Task: Create a section Cloud Security Sprint and in the section, add a milestone Search Engine Marketing (SEM) Implementation in the project AgileHarbor
Action: Mouse moved to (95, 484)
Screenshot: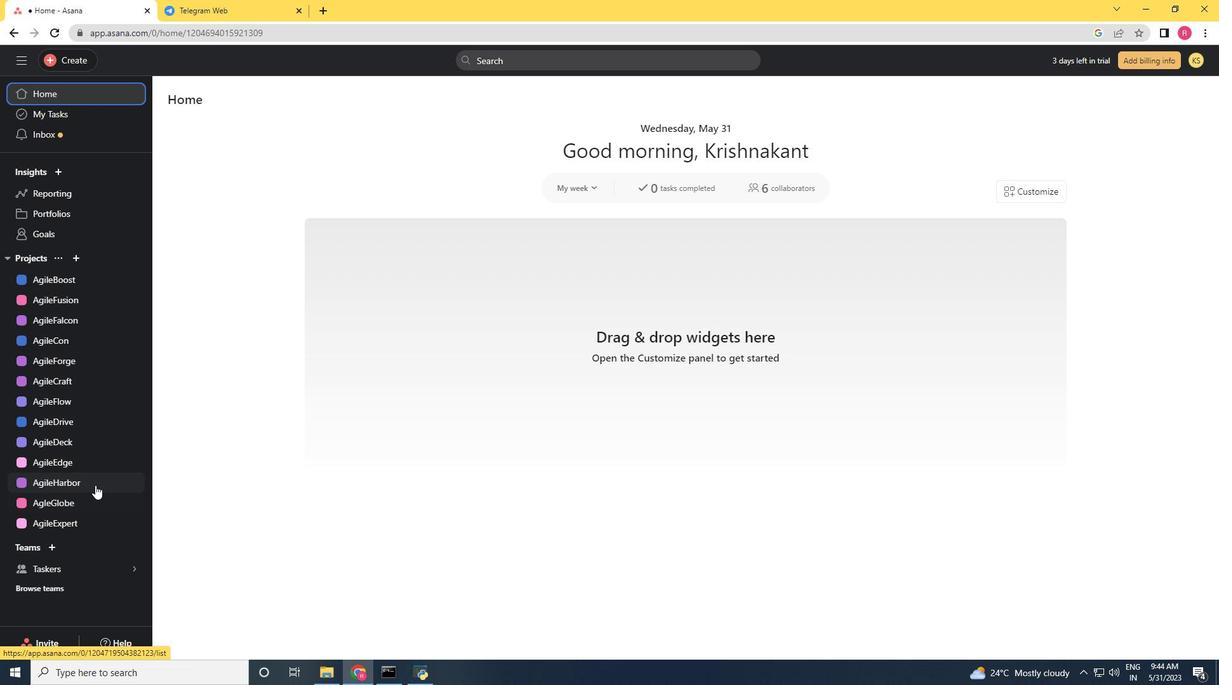 
Action: Mouse pressed left at (95, 484)
Screenshot: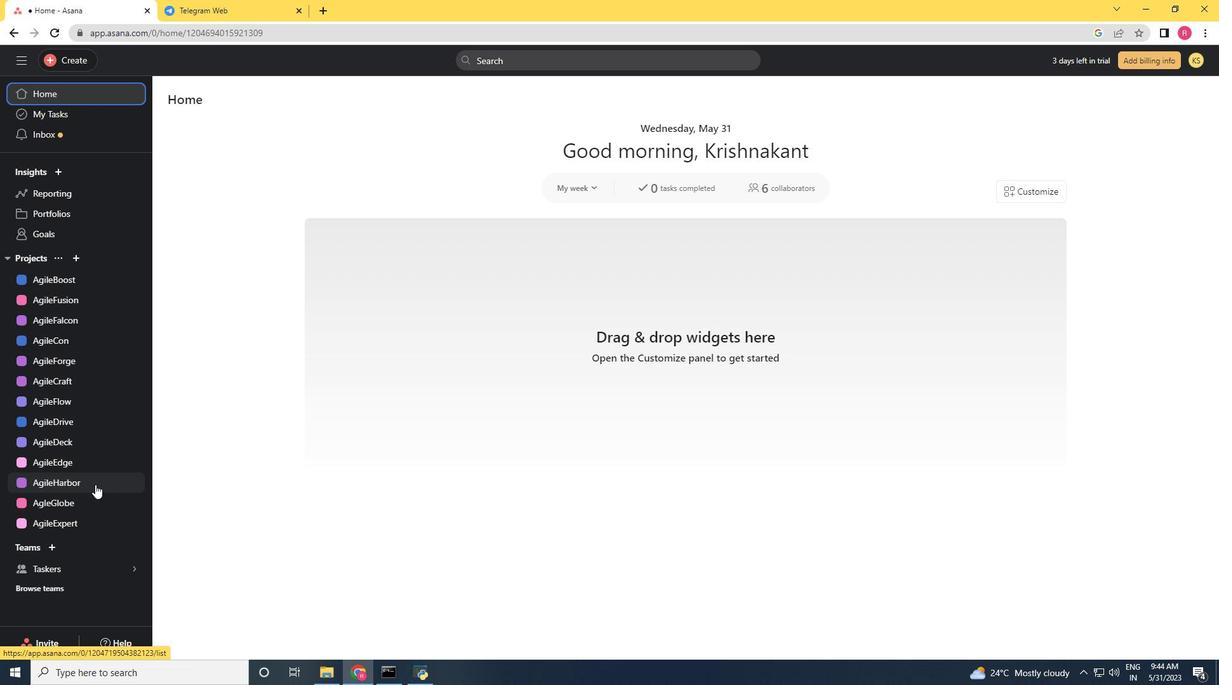 
Action: Mouse moved to (225, 591)
Screenshot: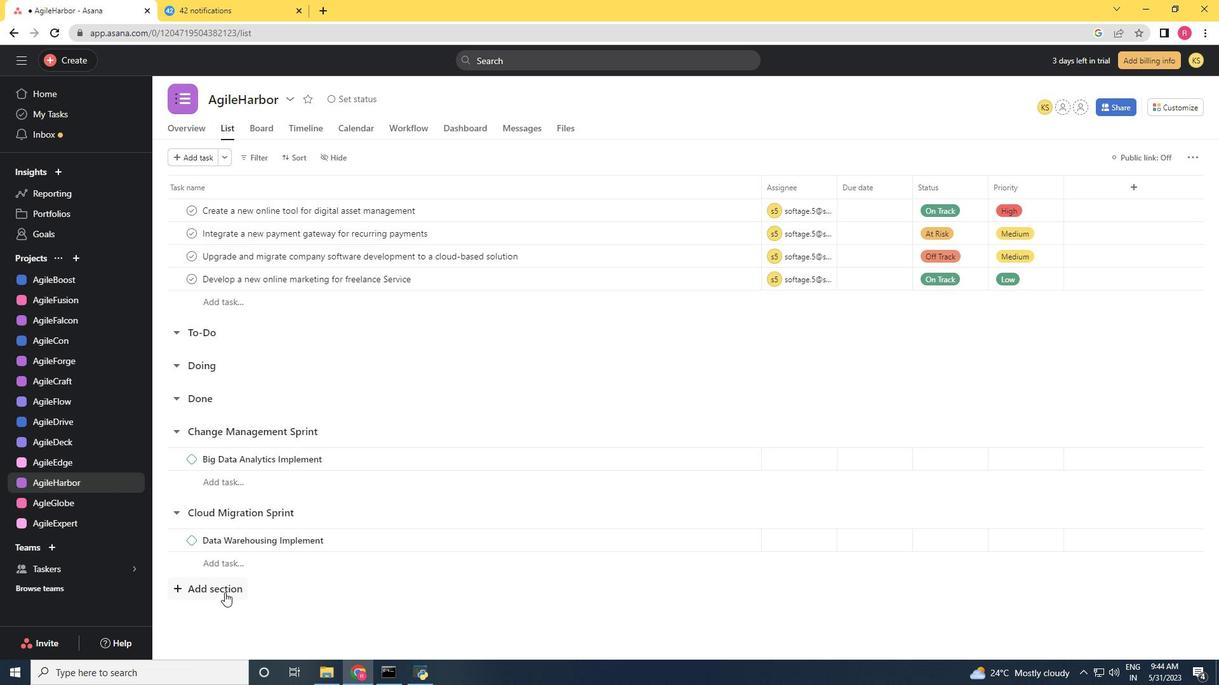 
Action: Mouse pressed left at (225, 591)
Screenshot: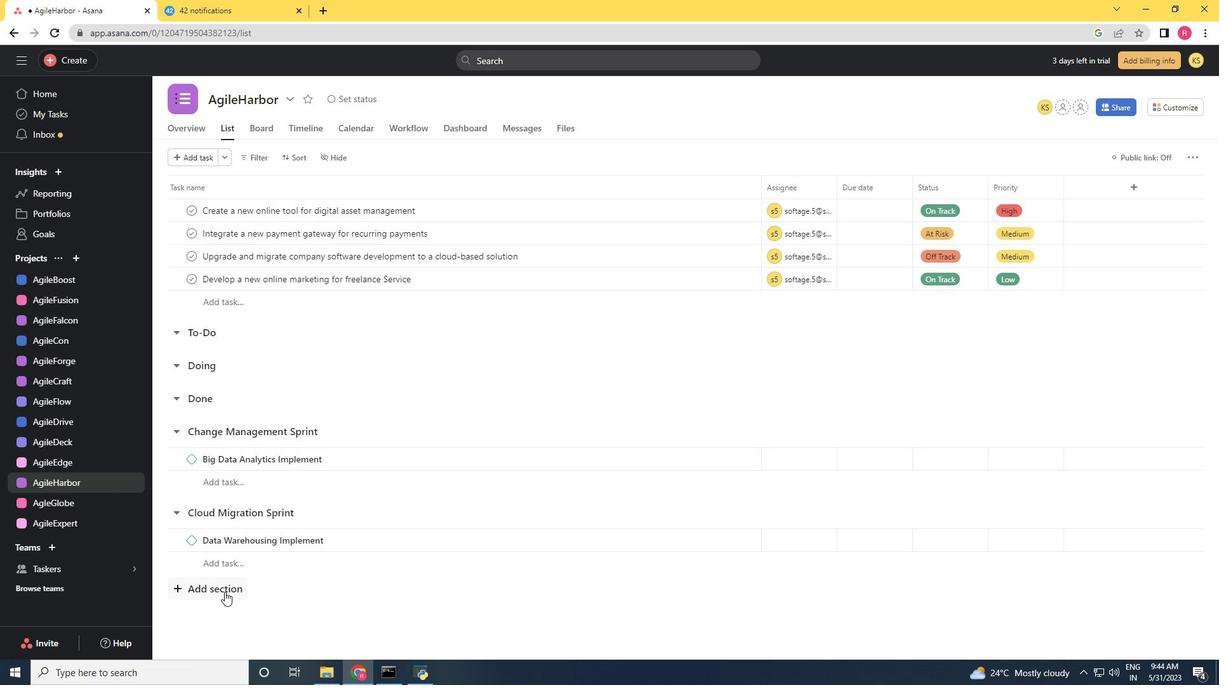 
Action: Mouse moved to (460, 511)
Screenshot: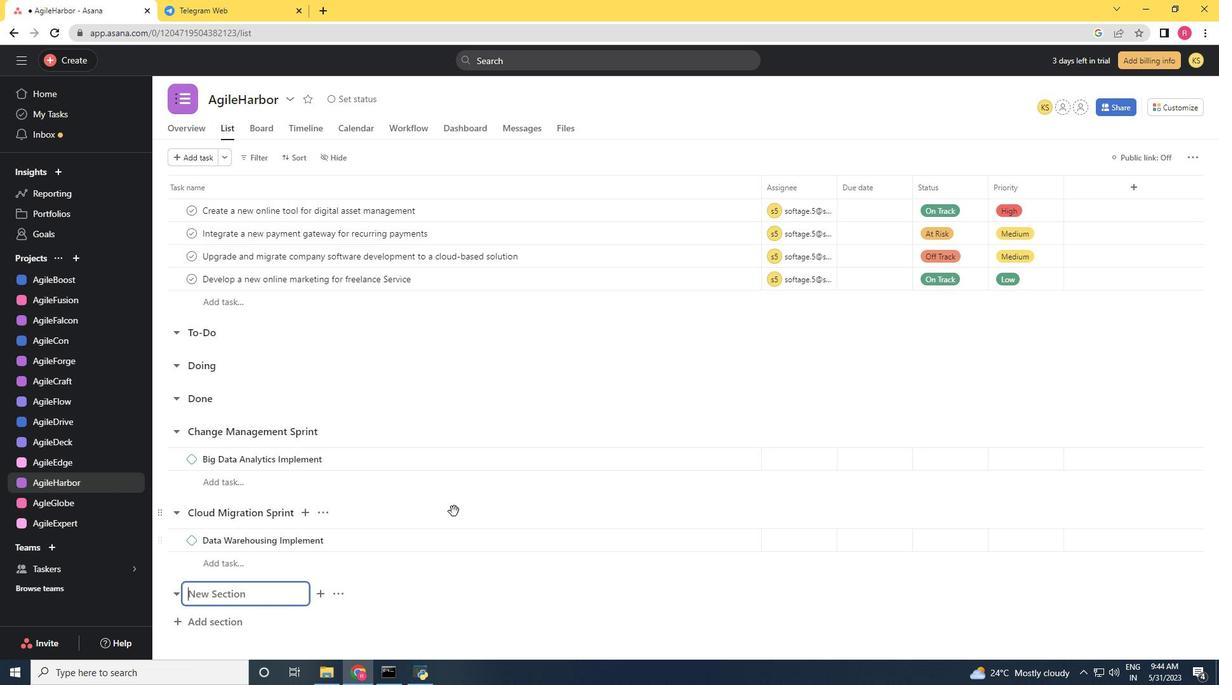 
Action: Key pressed <Key.shift>Cloud<Key.space><Key.shift>Security<Key.space><Key.shift>Sprint<Key.enter><Key.shift><Key.shift><Key.shift><Key.shift><Key.shift><Key.shift><Key.shift><Key.shift><Key.shift><Key.shift><Key.shift><Key.shift><Key.shift><Key.shift><Key.shift><Key.shift><Key.shift><Key.shift><Key.shift><Key.shift>Search<Key.space><Key.shift>Engo<Key.backspace>ine<Key.space><Key.shift>Marketing<Key.space><Key.shift_r><Key.shift_r>(SEM)<Key.space><Key.shift>Implementation
Screenshot: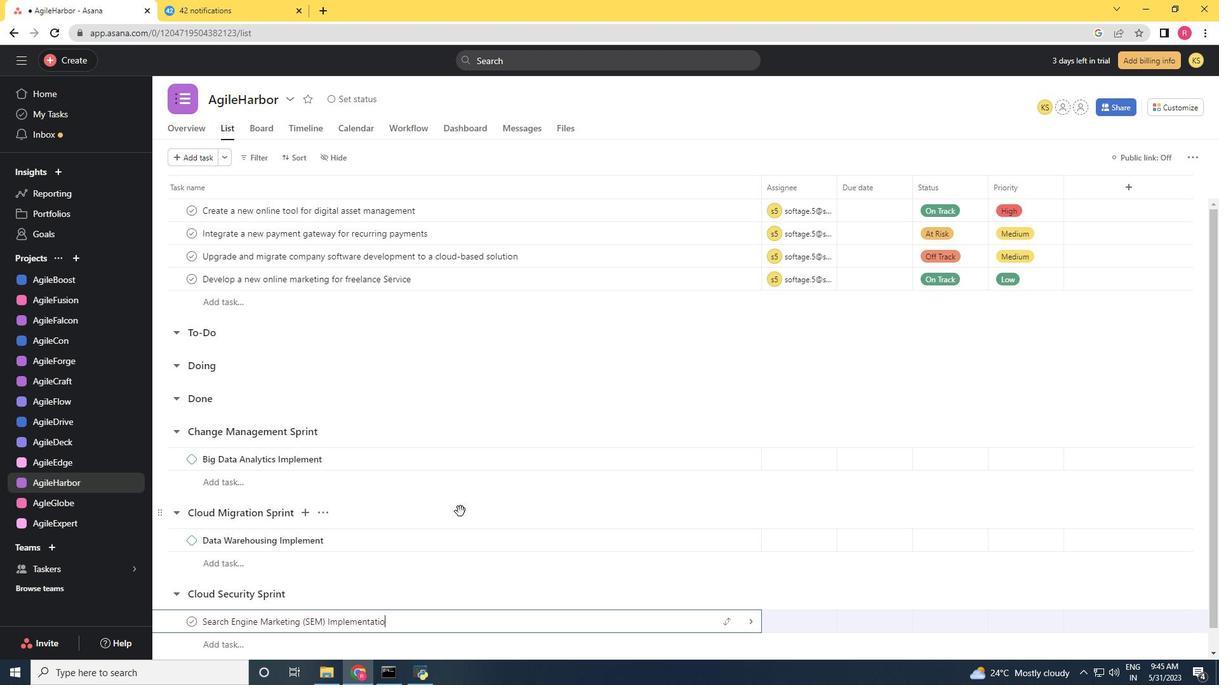 
Action: Mouse moved to (431, 621)
Screenshot: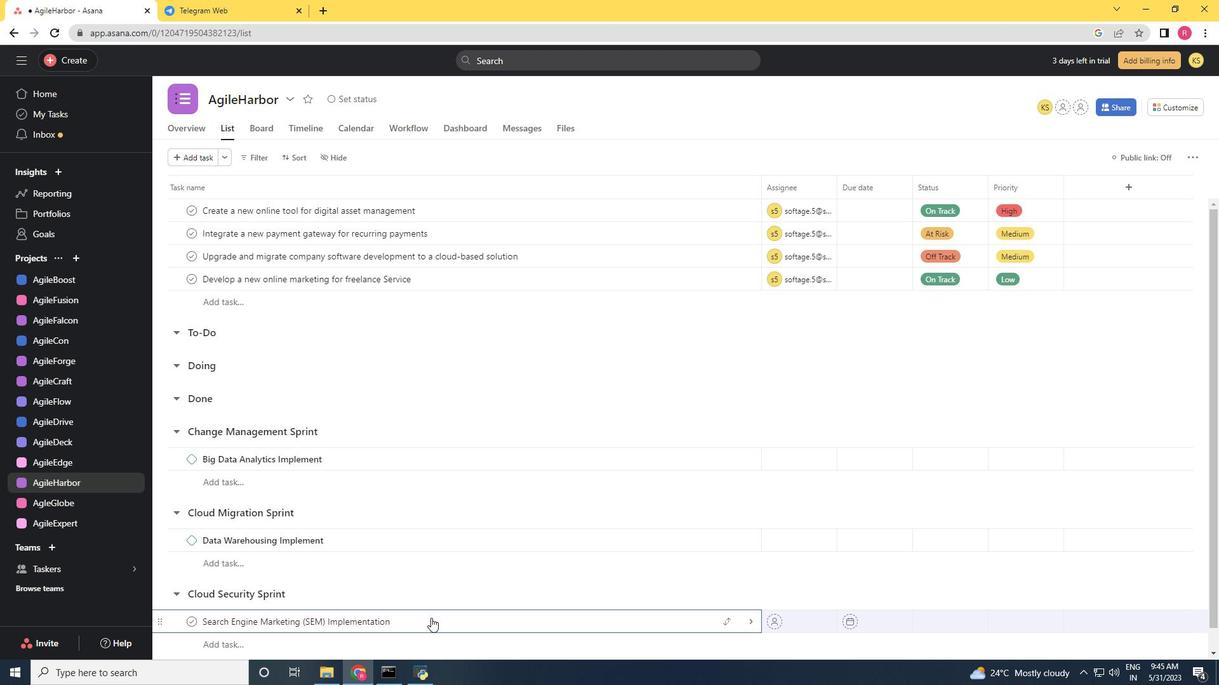 
Action: Mouse pressed right at (431, 621)
Screenshot: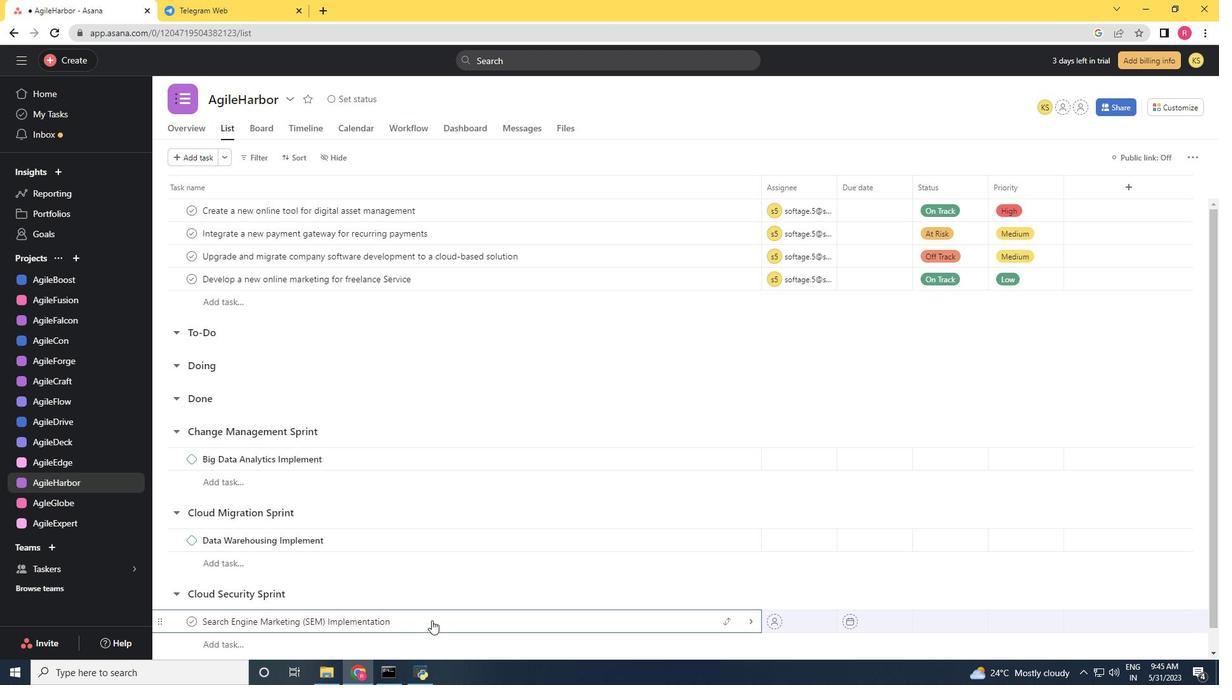 
Action: Mouse moved to (468, 558)
Screenshot: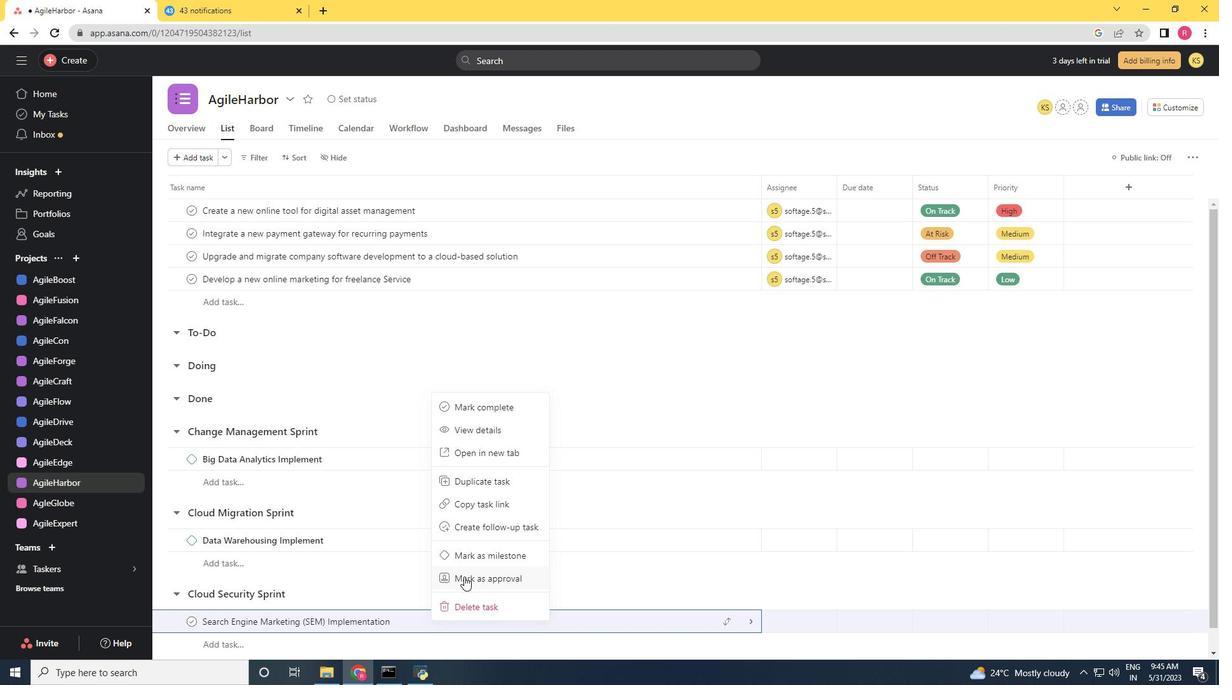
Action: Mouse pressed left at (468, 558)
Screenshot: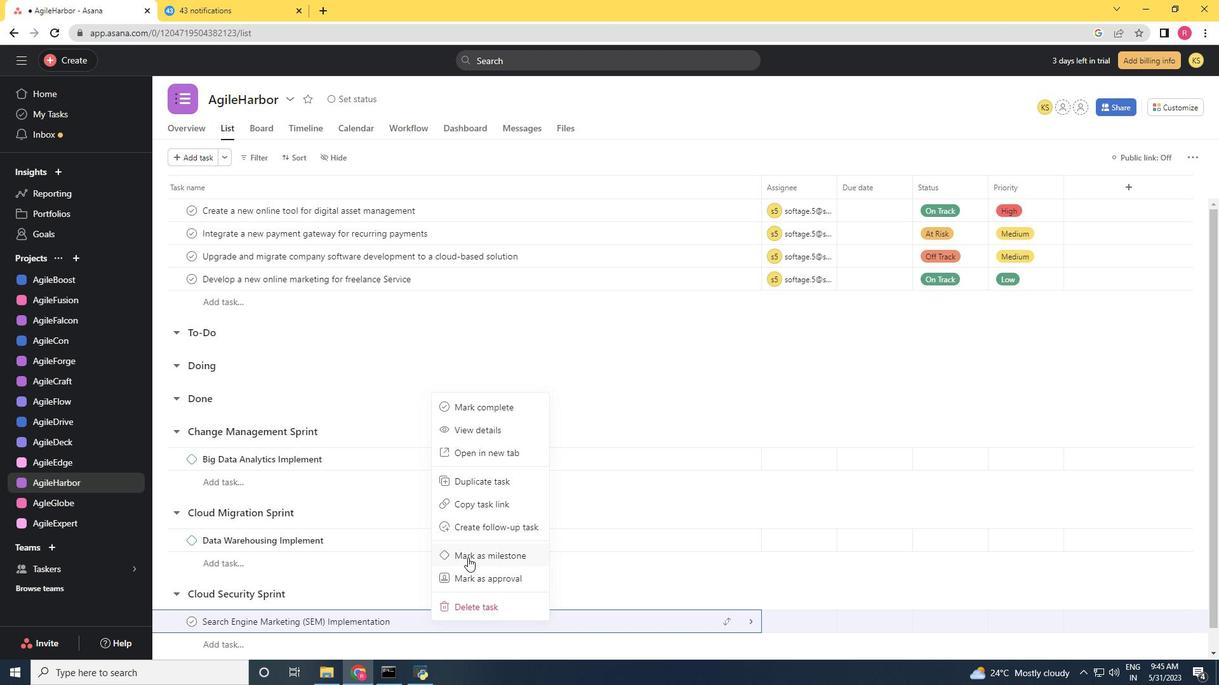 
